 Task: Clone the meeting with the name "Creative Ideation".
Action: Mouse moved to (604, 285)
Screenshot: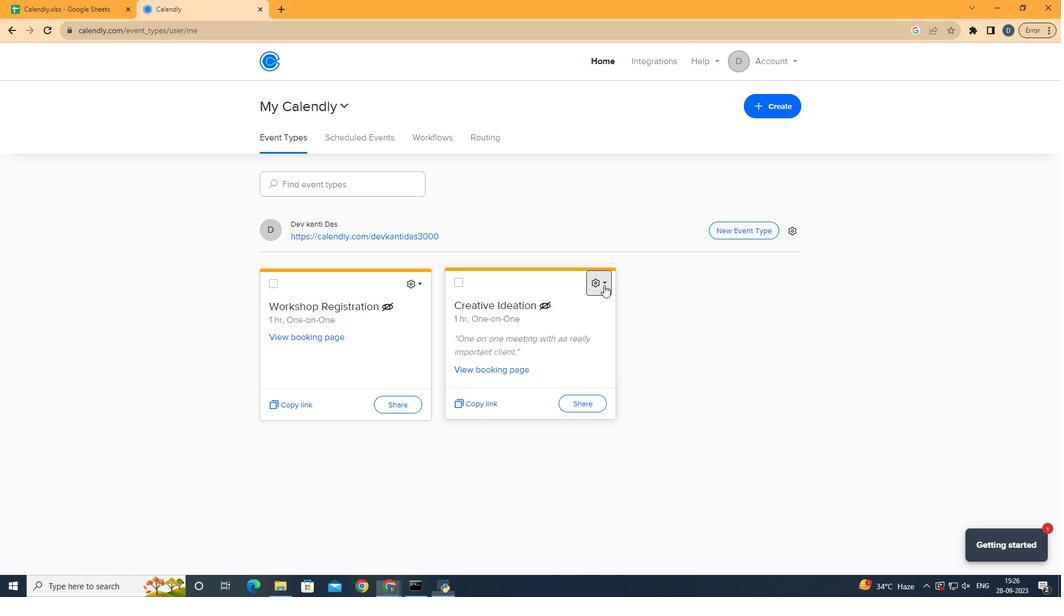 
Action: Mouse pressed left at (604, 285)
Screenshot: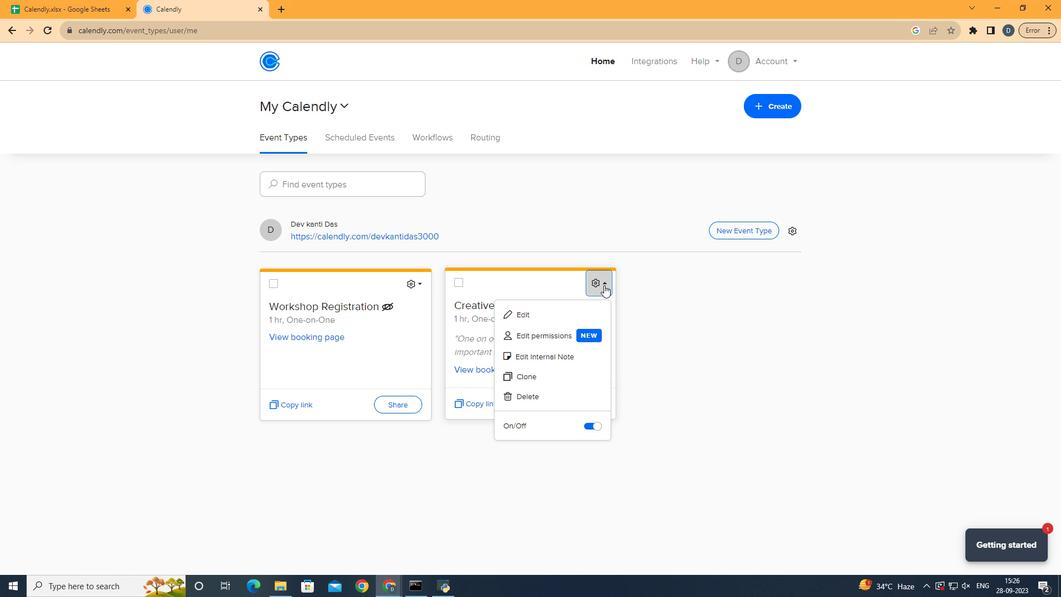 
Action: Mouse moved to (565, 374)
Screenshot: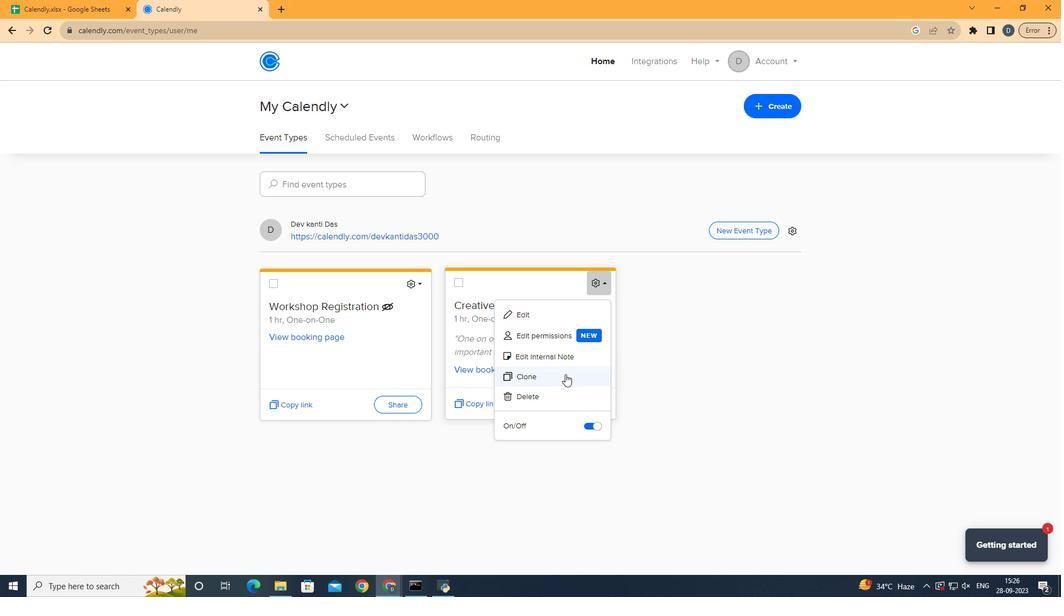 
Action: Mouse pressed left at (565, 374)
Screenshot: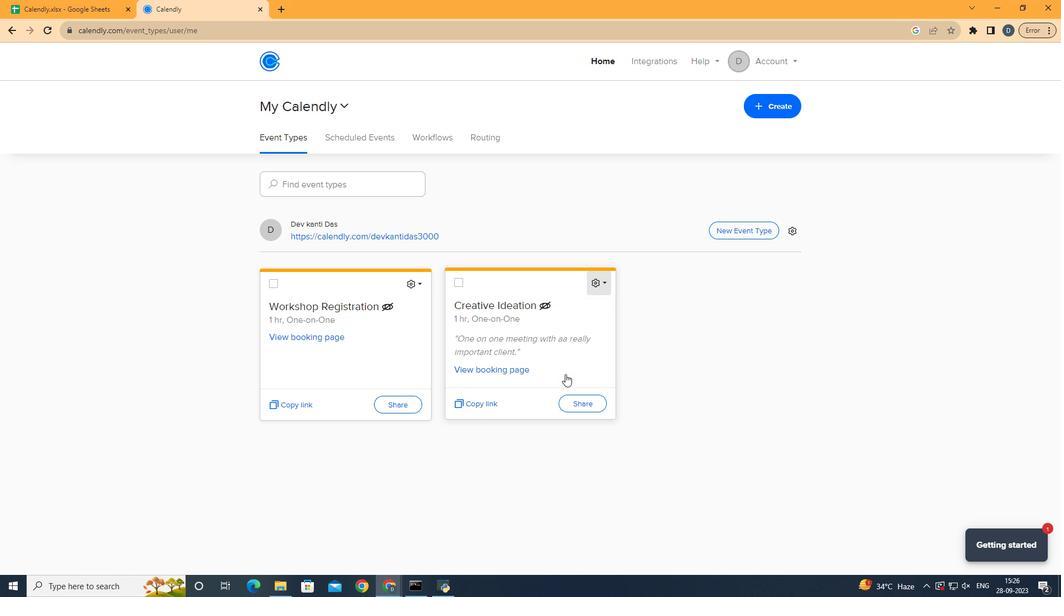 
Action: Mouse moved to (633, 305)
Screenshot: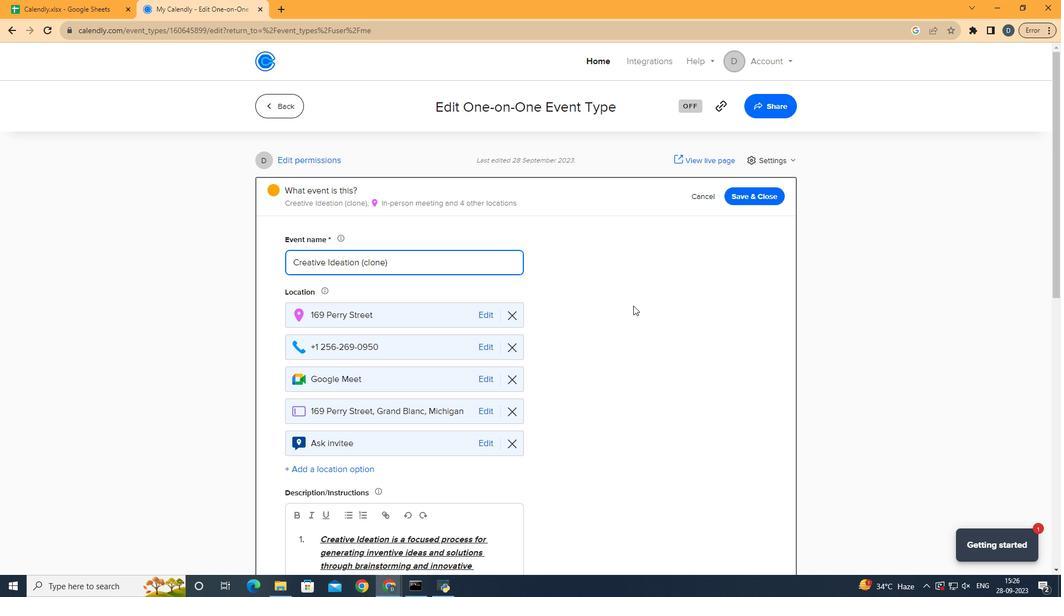 
Action: Mouse scrolled (633, 305) with delta (0, 0)
Screenshot: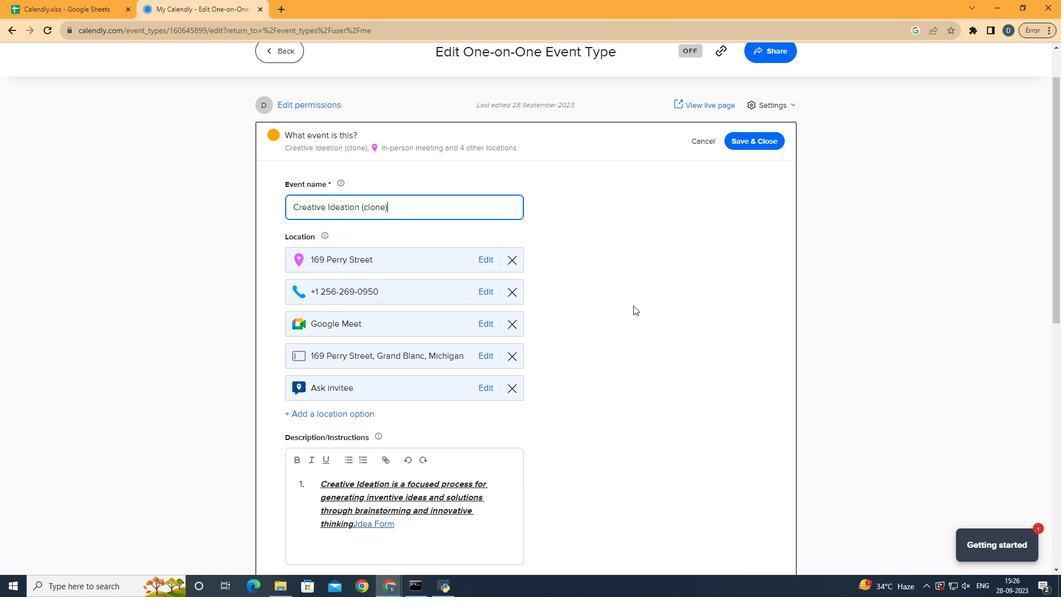 
Action: Mouse moved to (449, 276)
Screenshot: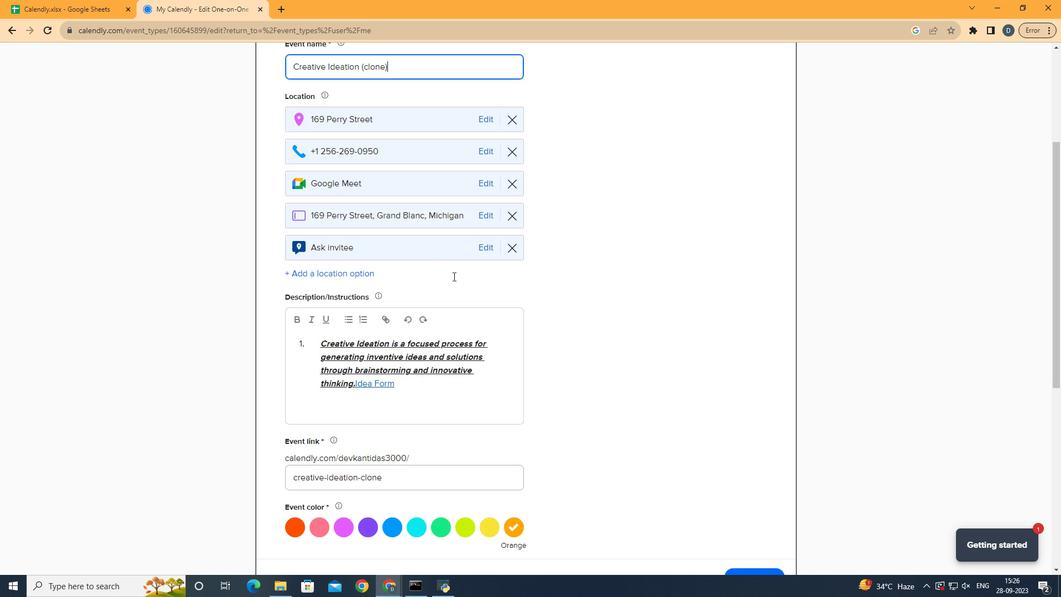 
Action: Mouse scrolled (449, 275) with delta (0, 0)
Screenshot: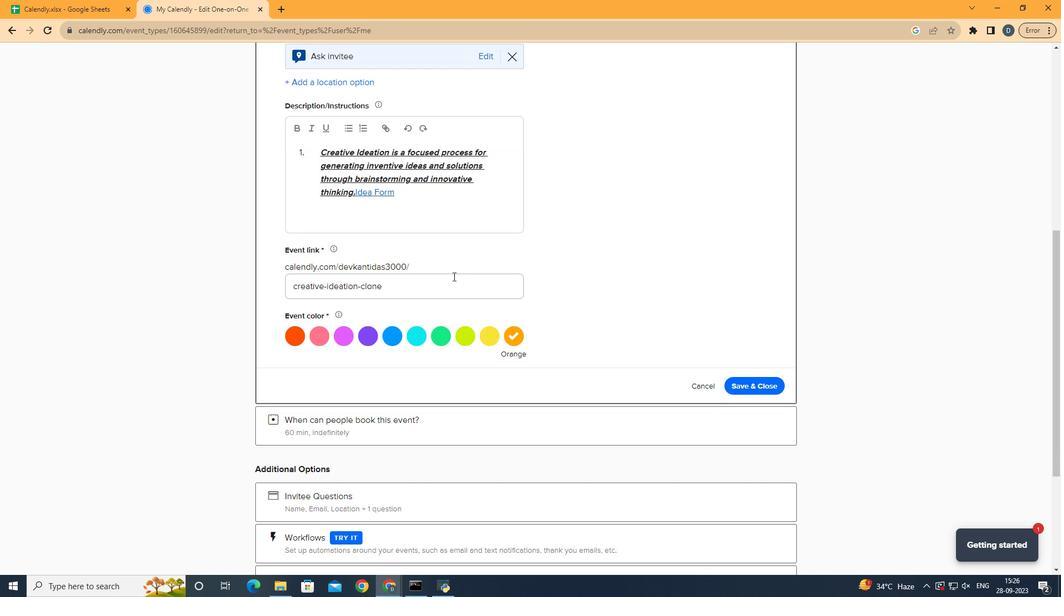 
Action: Mouse scrolled (449, 275) with delta (0, 0)
Screenshot: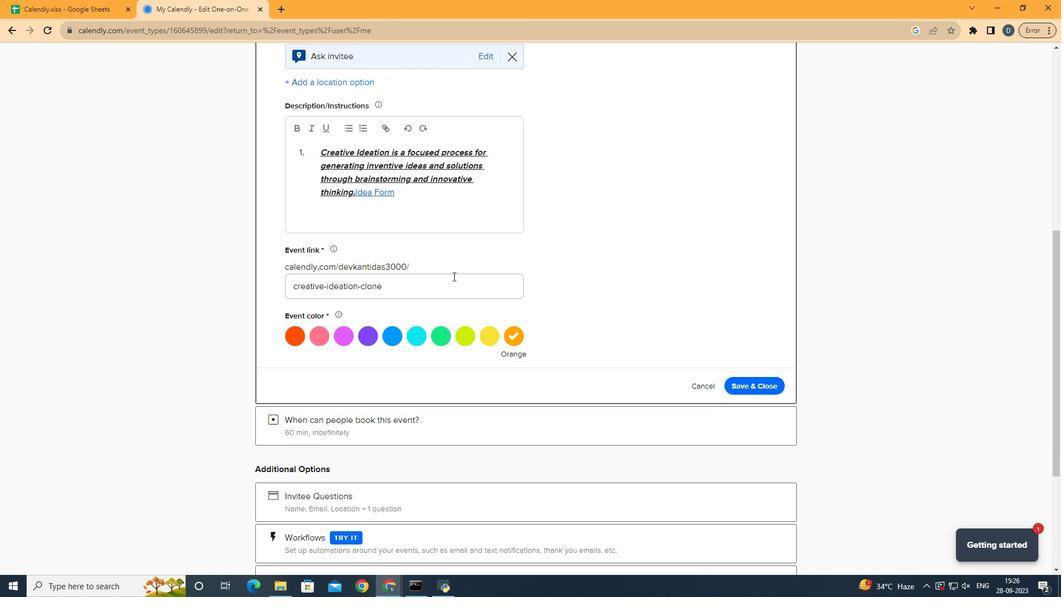 
Action: Mouse scrolled (449, 275) with delta (0, 0)
Screenshot: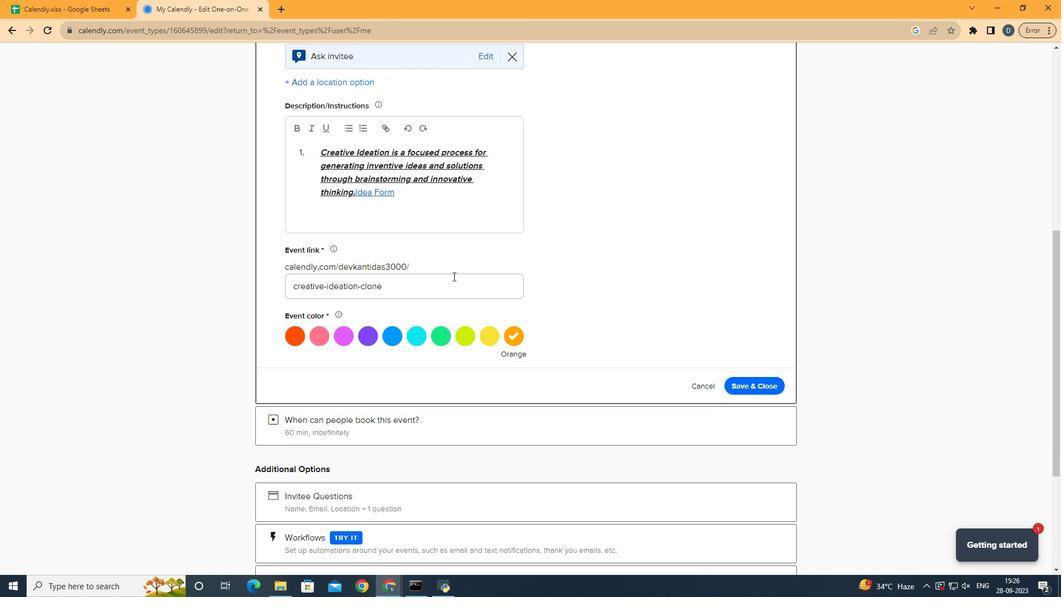 
Action: Mouse scrolled (449, 275) with delta (0, 0)
Screenshot: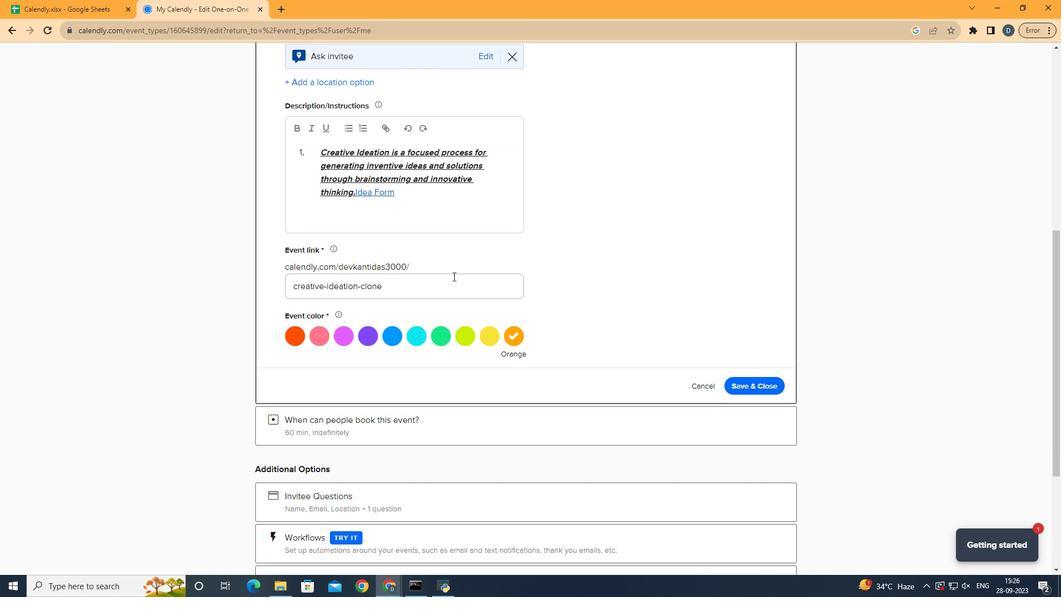 
Action: Mouse scrolled (449, 275) with delta (0, 0)
Screenshot: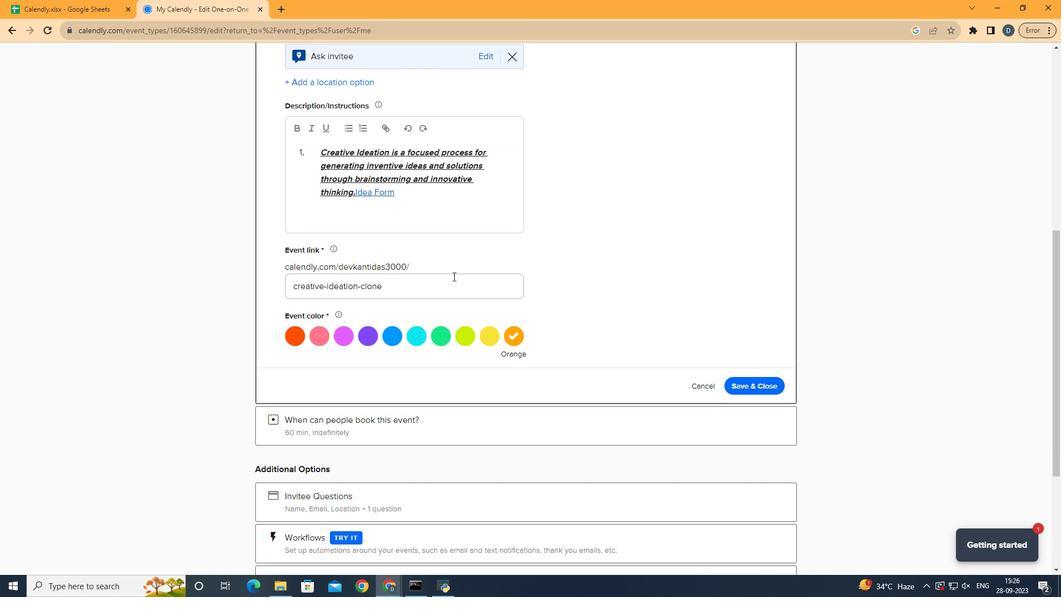 
Action: Mouse scrolled (449, 275) with delta (0, 0)
Screenshot: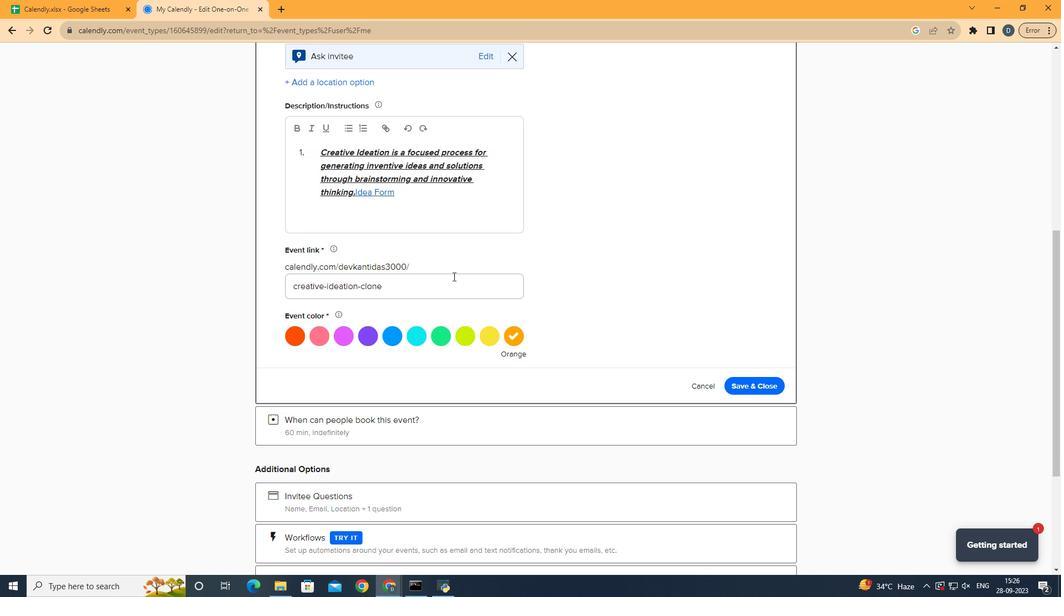 
Action: Mouse moved to (453, 276)
Screenshot: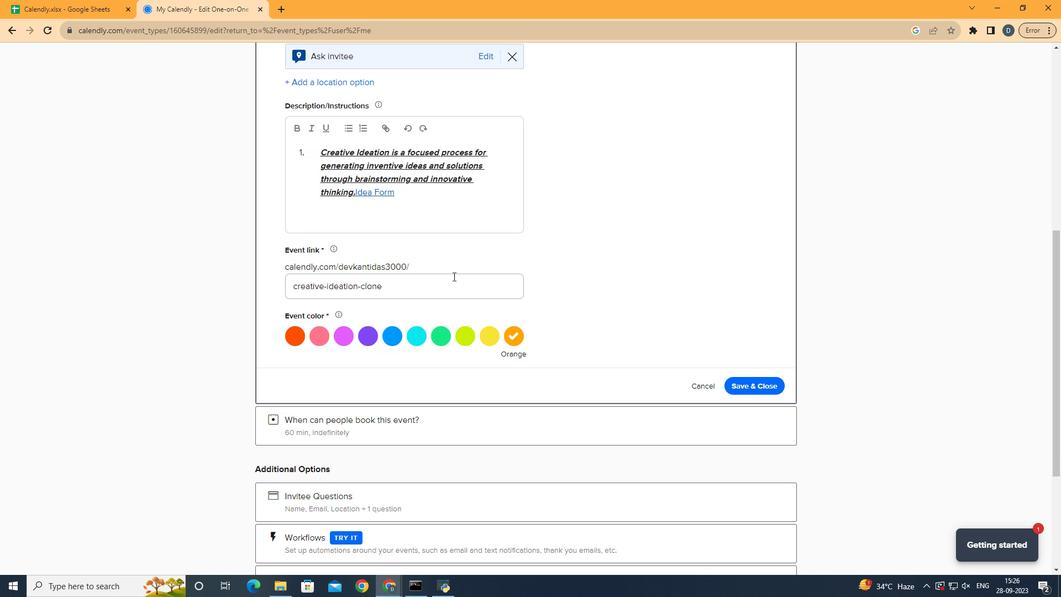 
Action: Mouse scrolled (453, 277) with delta (0, 0)
Screenshot: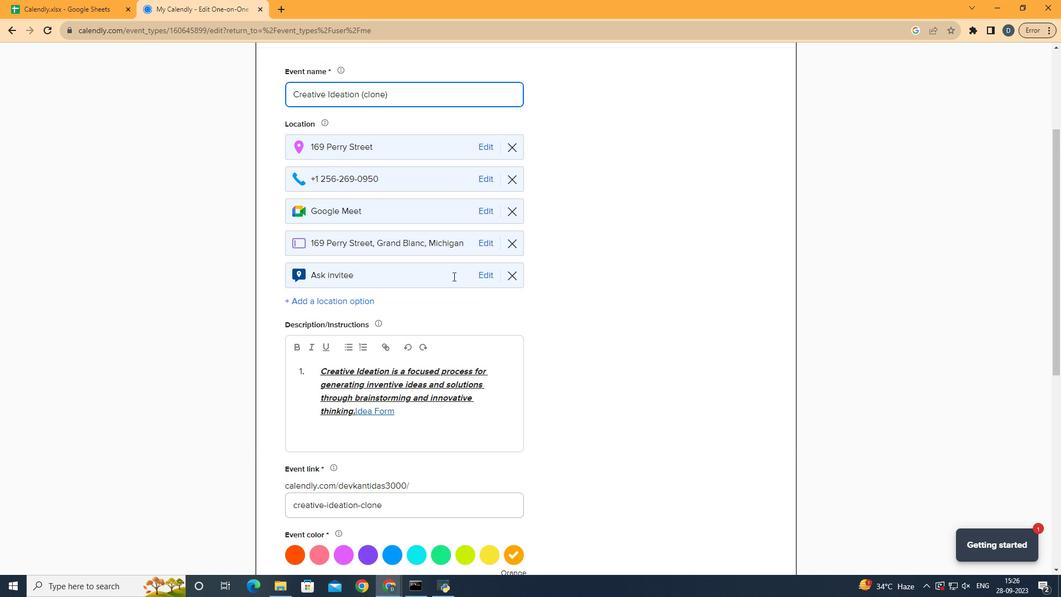 
Action: Mouse scrolled (453, 277) with delta (0, 0)
Screenshot: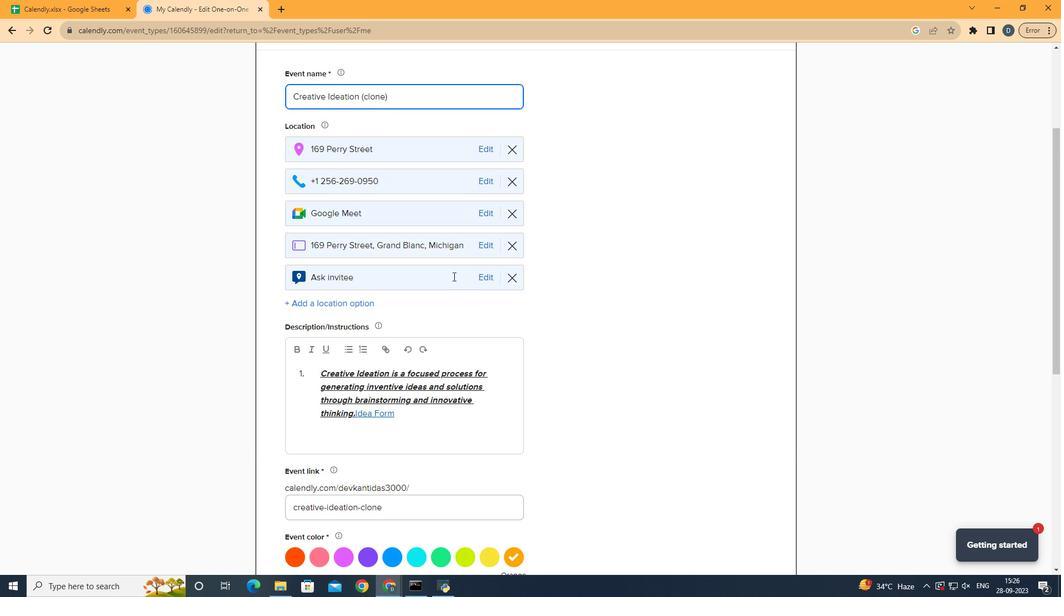 
Action: Mouse scrolled (453, 277) with delta (0, 0)
Screenshot: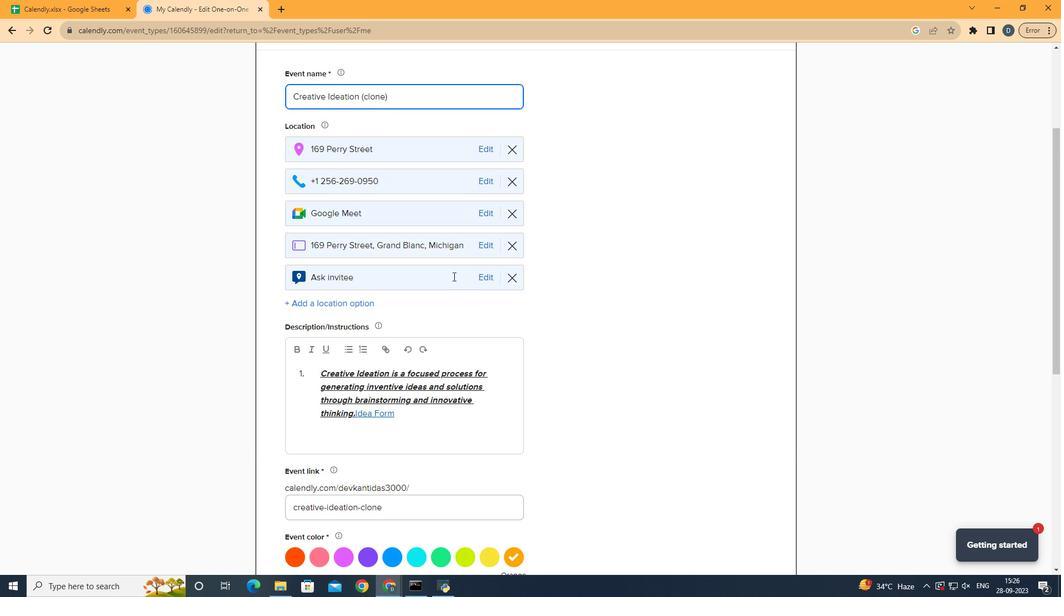 
Action: Mouse scrolled (453, 277) with delta (0, 0)
Screenshot: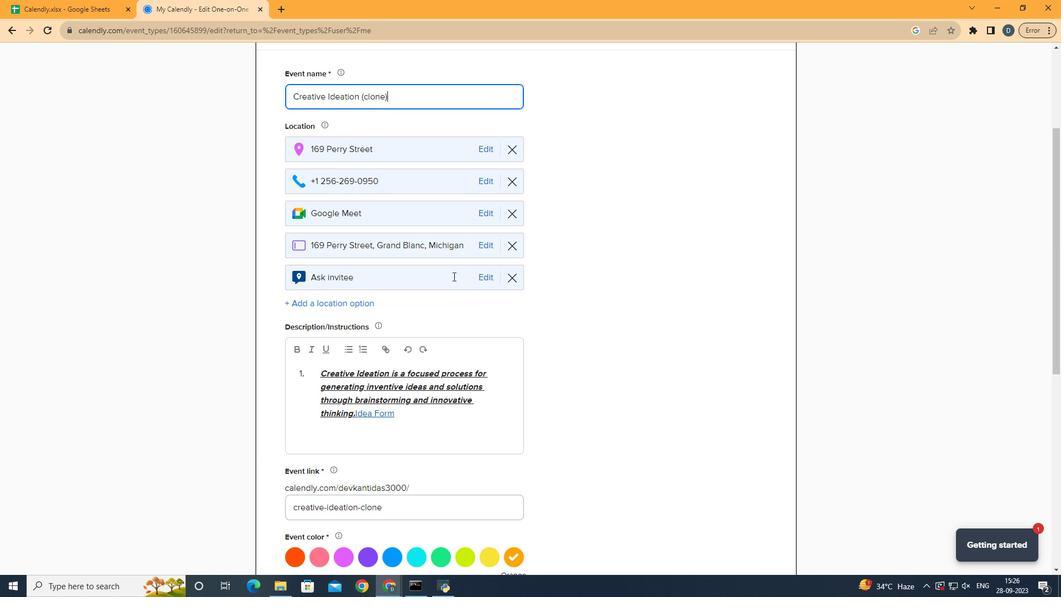 
Action: Mouse scrolled (453, 277) with delta (0, 0)
Screenshot: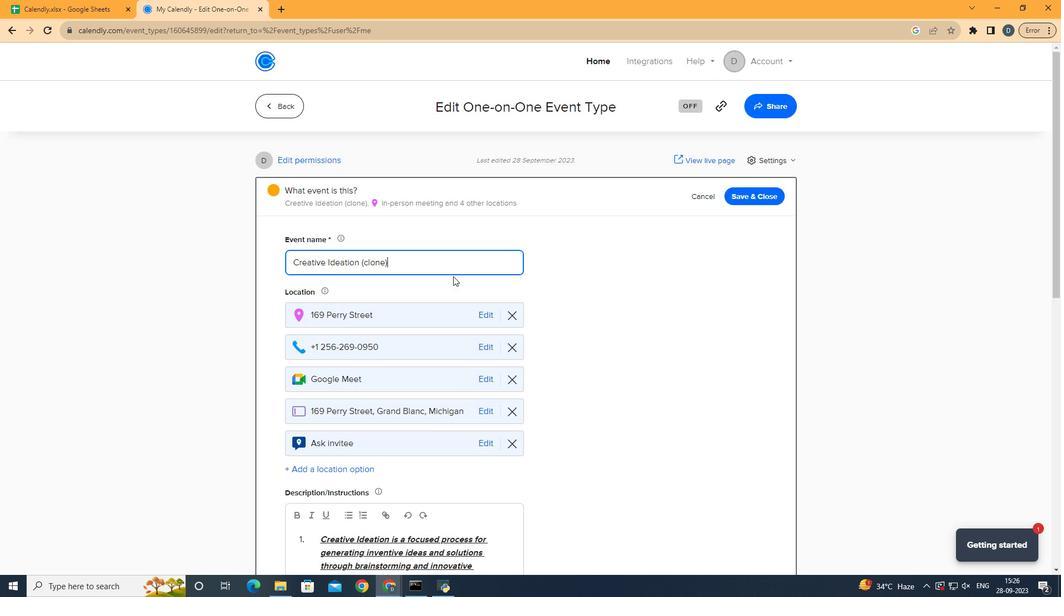 
Action: Mouse scrolled (453, 277) with delta (0, 0)
Screenshot: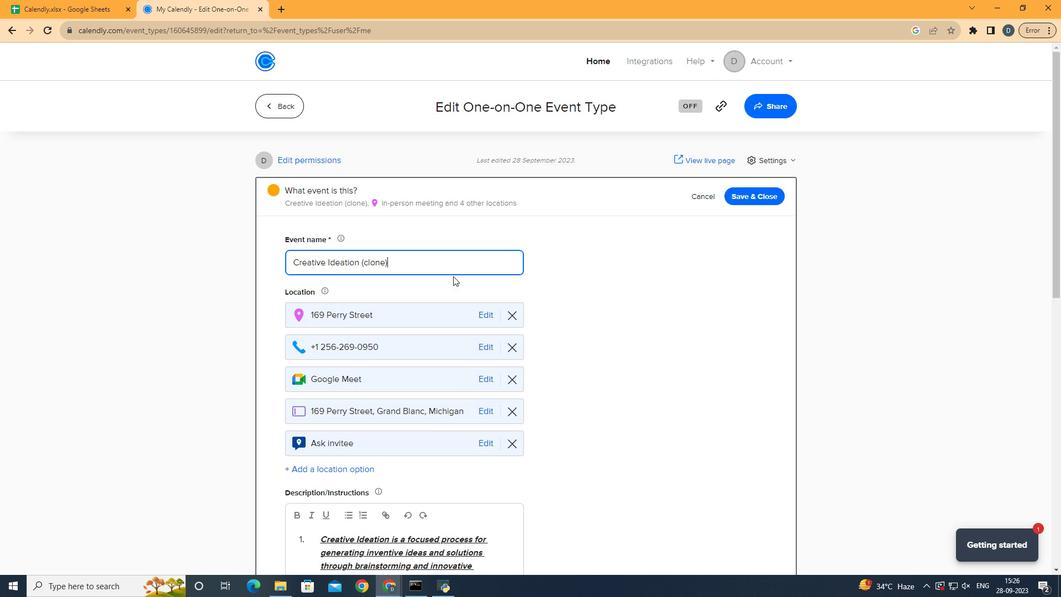 
Action: Mouse scrolled (453, 277) with delta (0, 0)
Screenshot: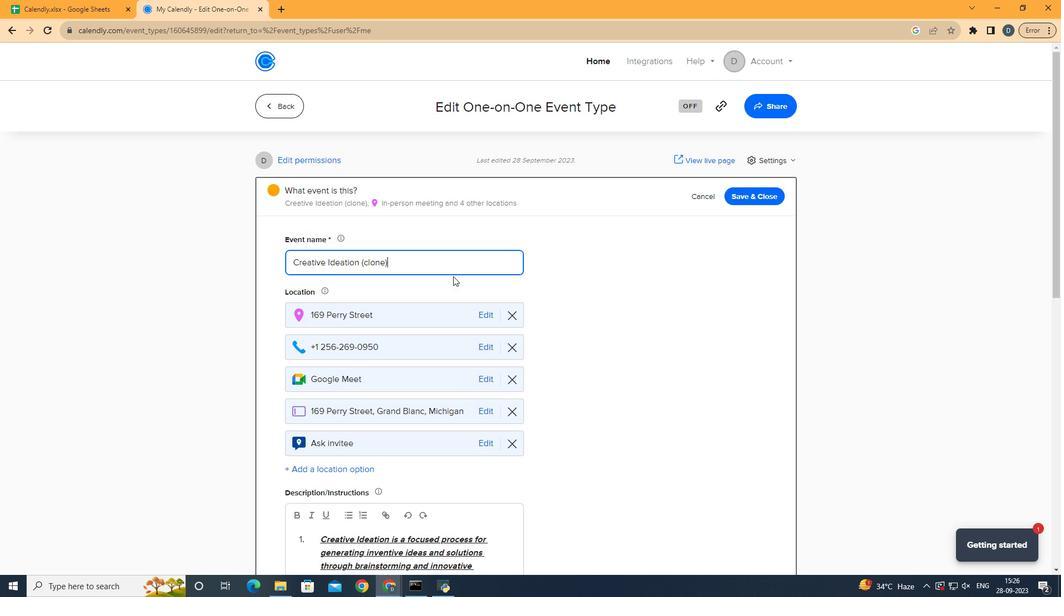 
Action: Mouse scrolled (453, 277) with delta (0, 0)
Screenshot: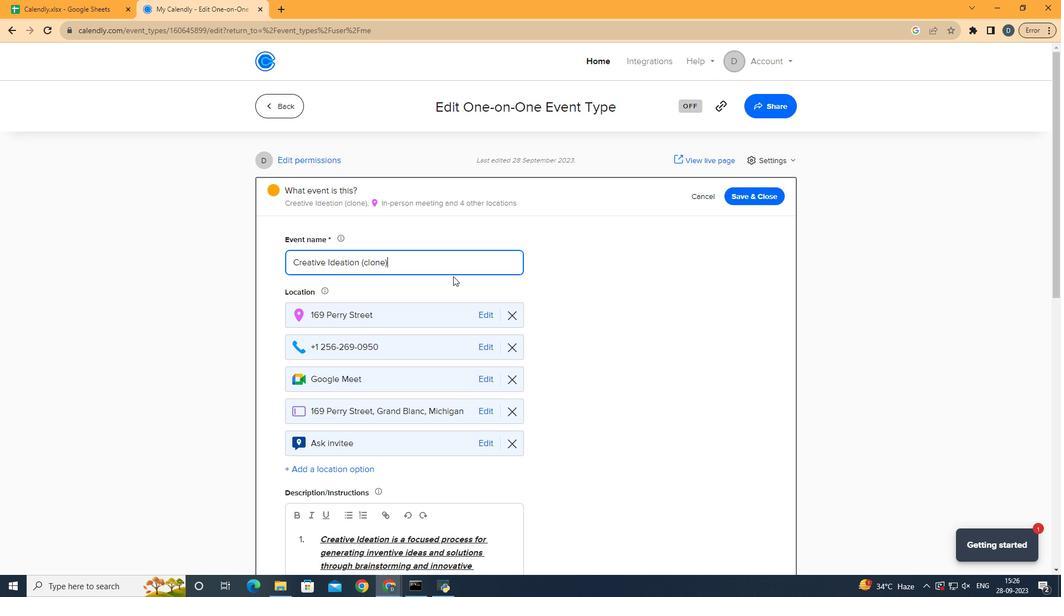 
Action: Mouse moved to (769, 187)
Screenshot: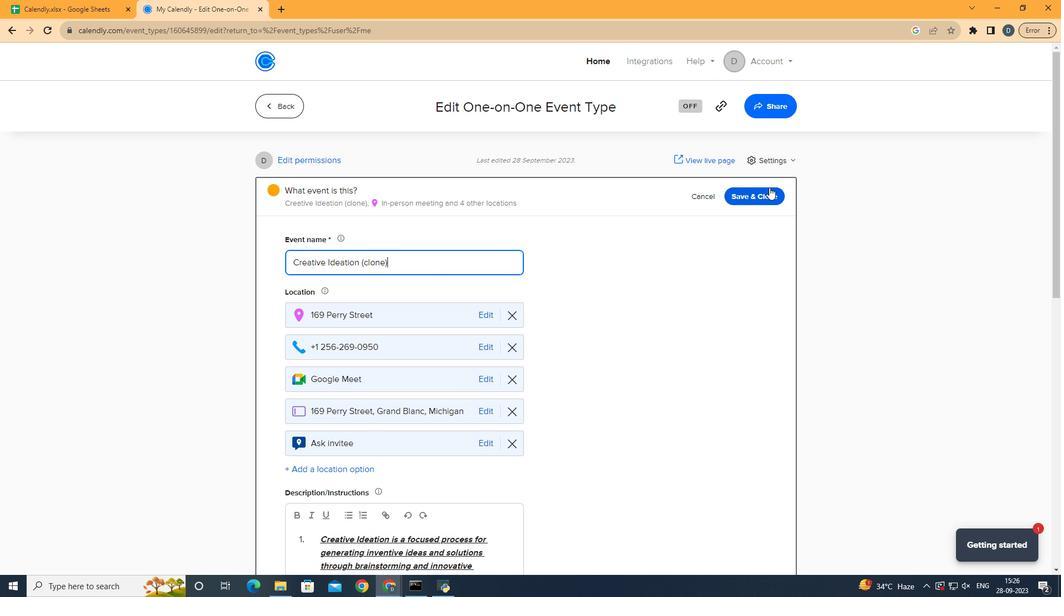 
Action: Mouse pressed left at (769, 187)
Screenshot: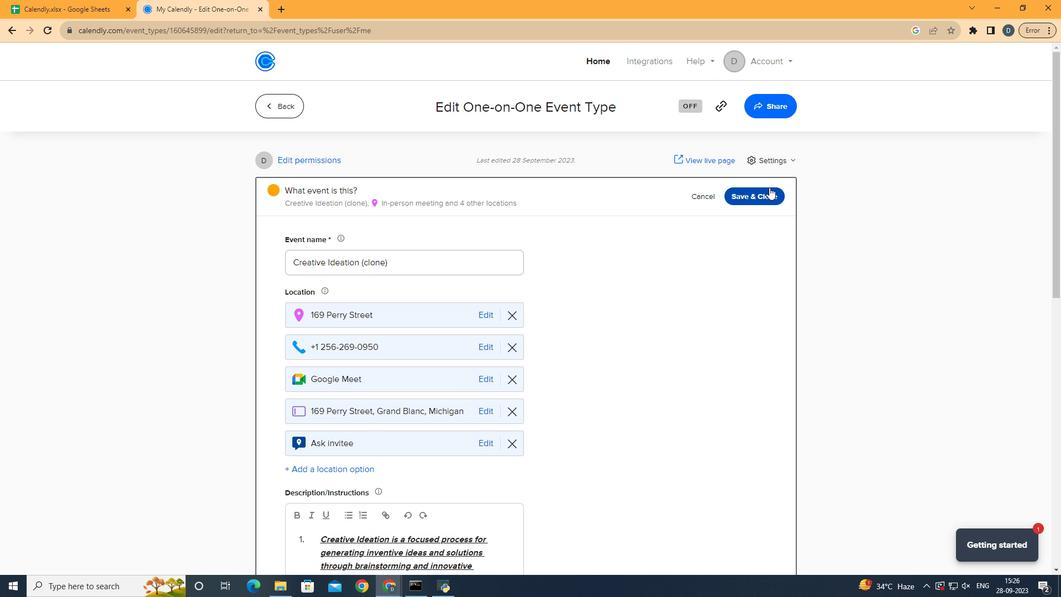 
Action: Mouse moved to (834, 301)
Screenshot: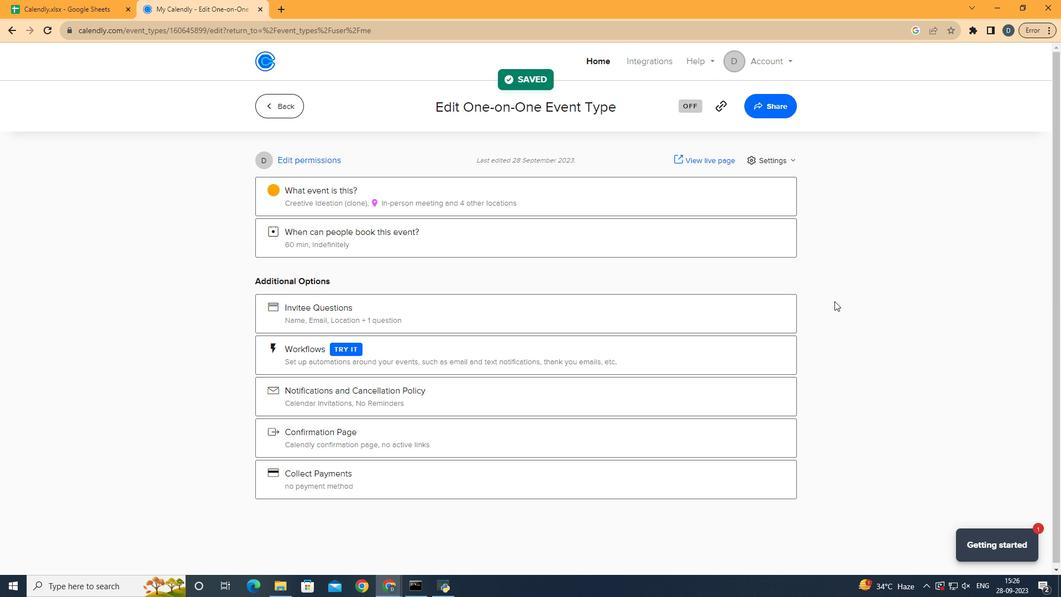 
